 Task: Click the Remove button Under Select in New Bill.
Action: Mouse moved to (113, 18)
Screenshot: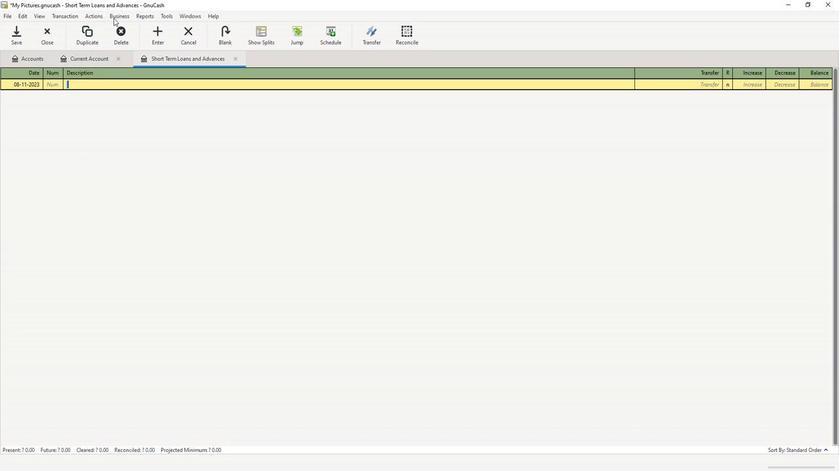 
Action: Mouse pressed left at (113, 18)
Screenshot: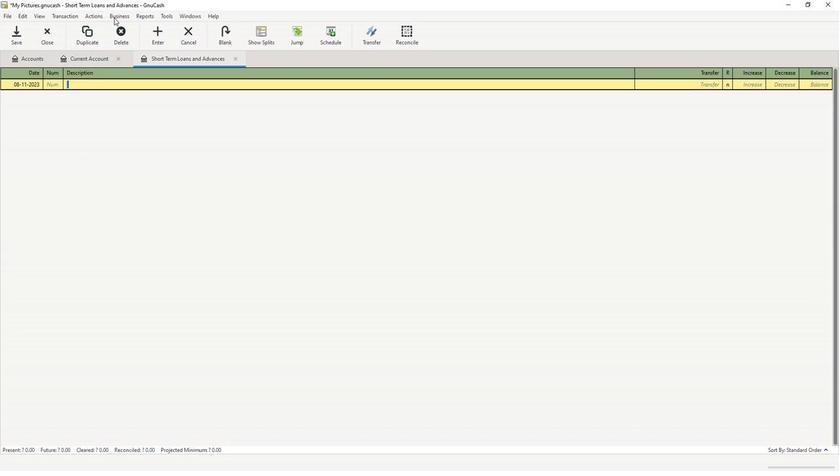 
Action: Mouse moved to (124, 35)
Screenshot: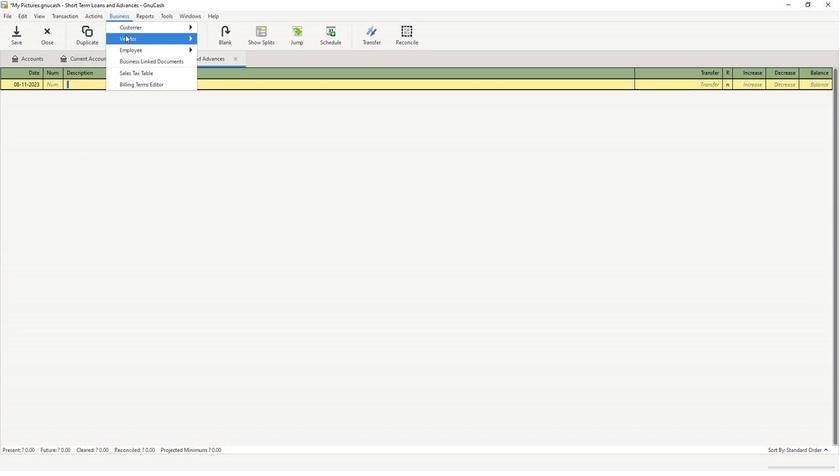 
Action: Mouse pressed left at (124, 35)
Screenshot: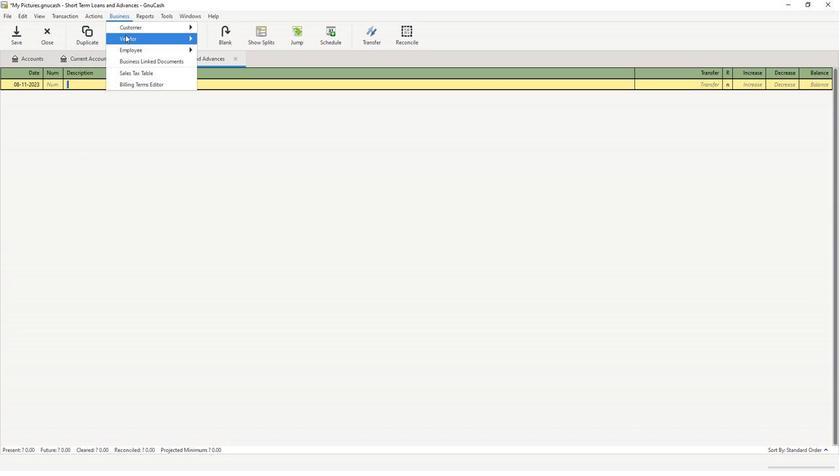 
Action: Mouse moved to (220, 75)
Screenshot: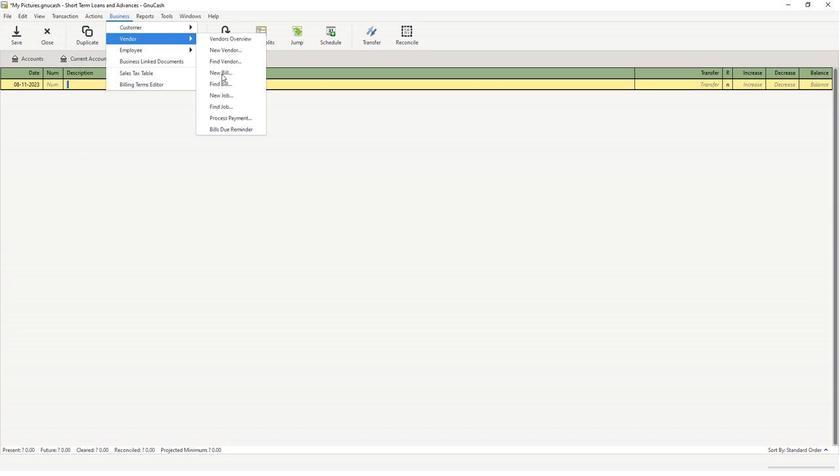 
Action: Mouse pressed left at (220, 75)
Screenshot: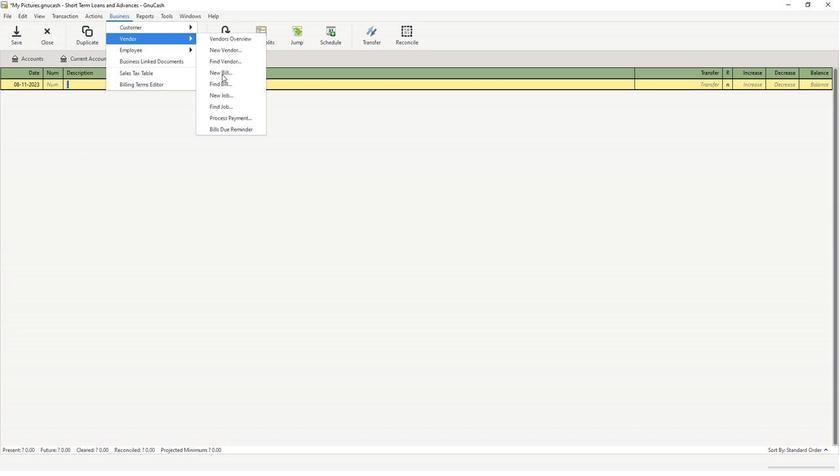 
Action: Mouse moved to (470, 224)
Screenshot: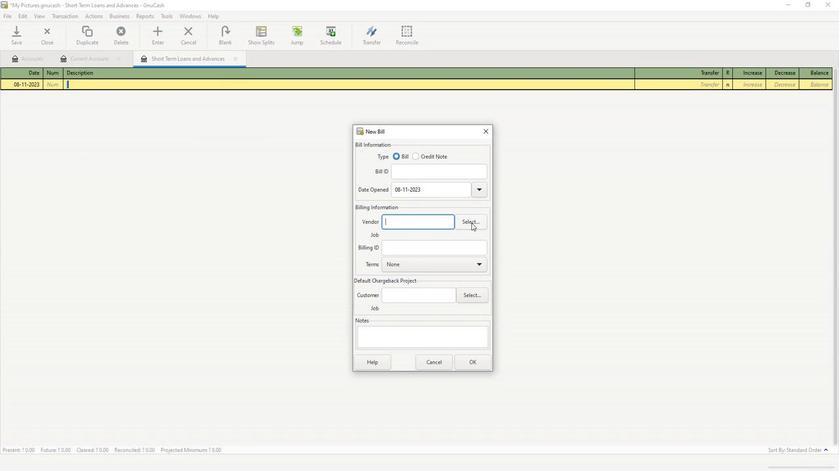 
Action: Mouse pressed left at (470, 224)
Screenshot: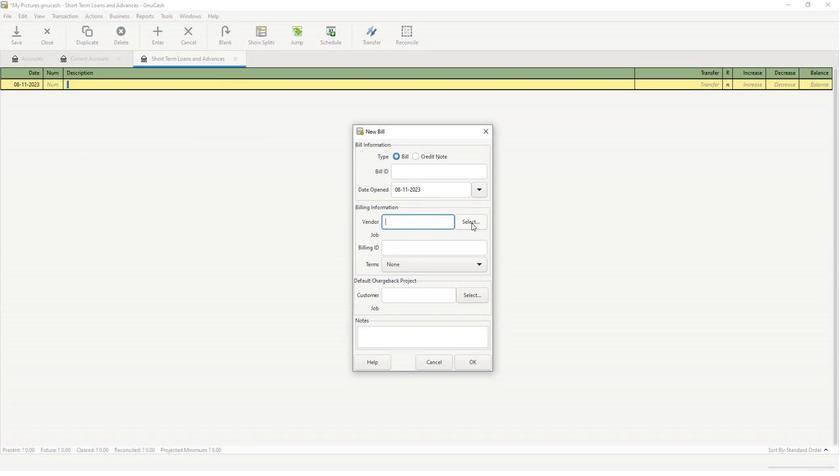 
Action: Mouse moved to (542, 216)
Screenshot: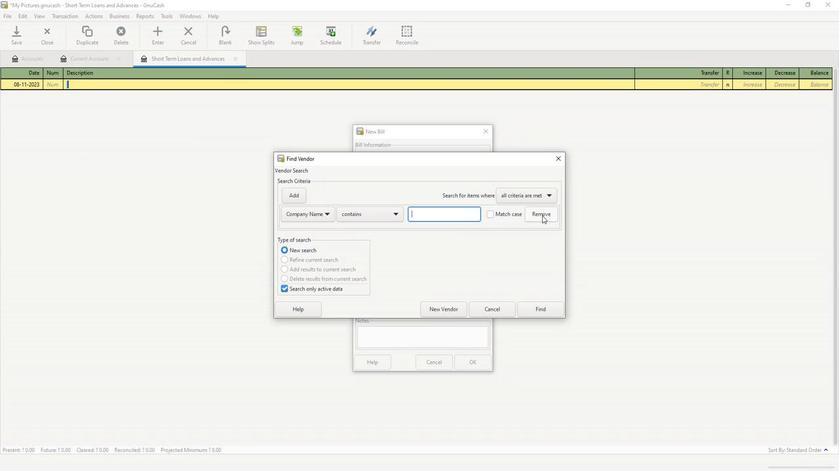 
Action: Mouse pressed left at (542, 216)
Screenshot: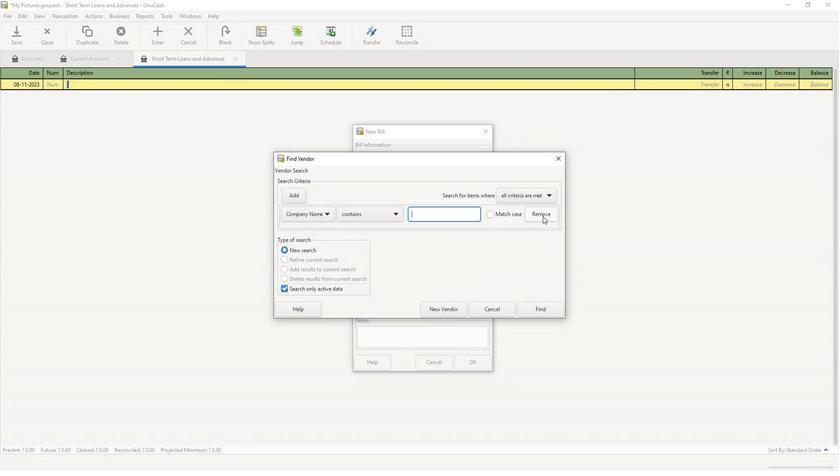 
